 Task: Check the percentage active listings of soaker tub in the last 3 years.
Action: Mouse moved to (907, 213)
Screenshot: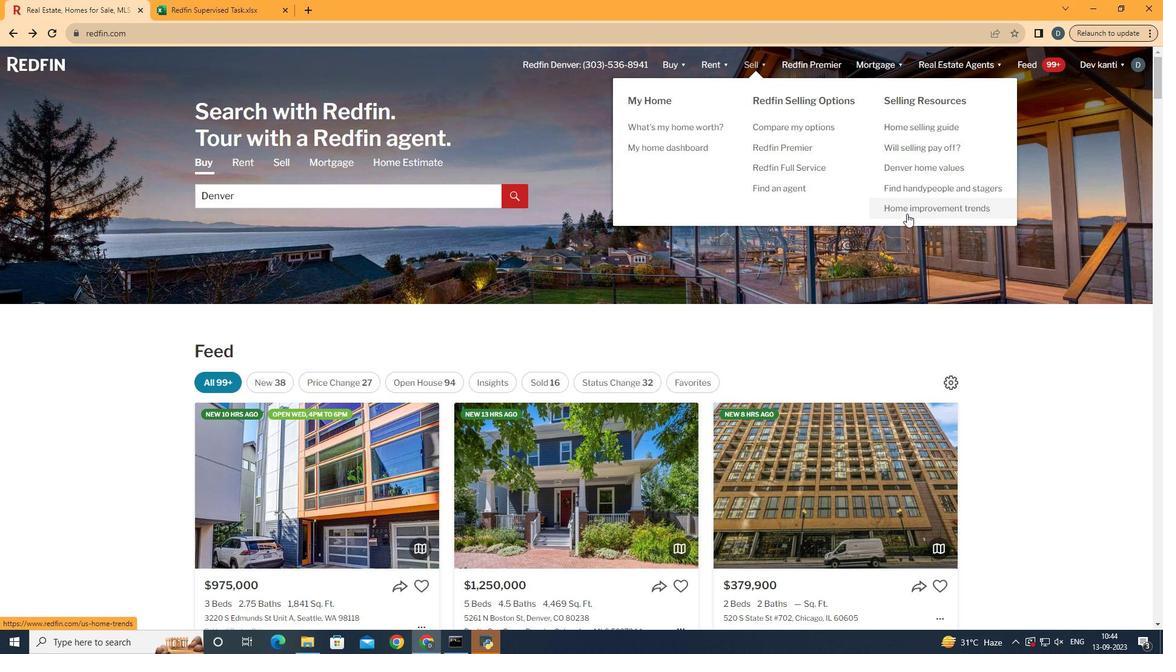 
Action: Mouse pressed left at (907, 213)
Screenshot: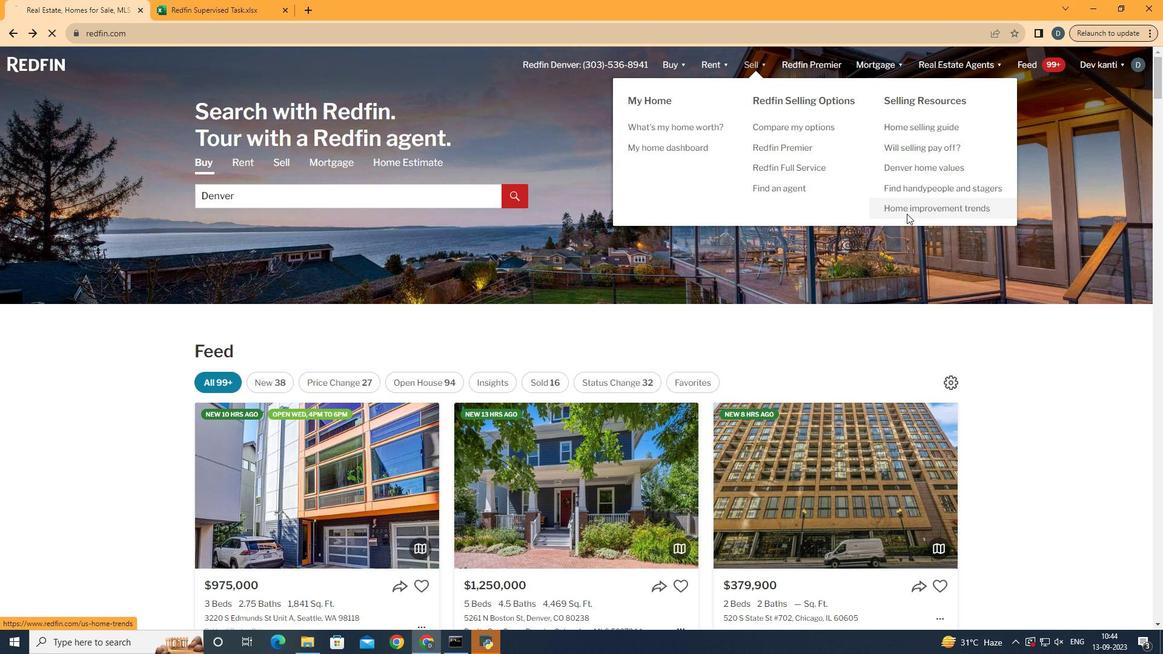
Action: Mouse moved to (284, 239)
Screenshot: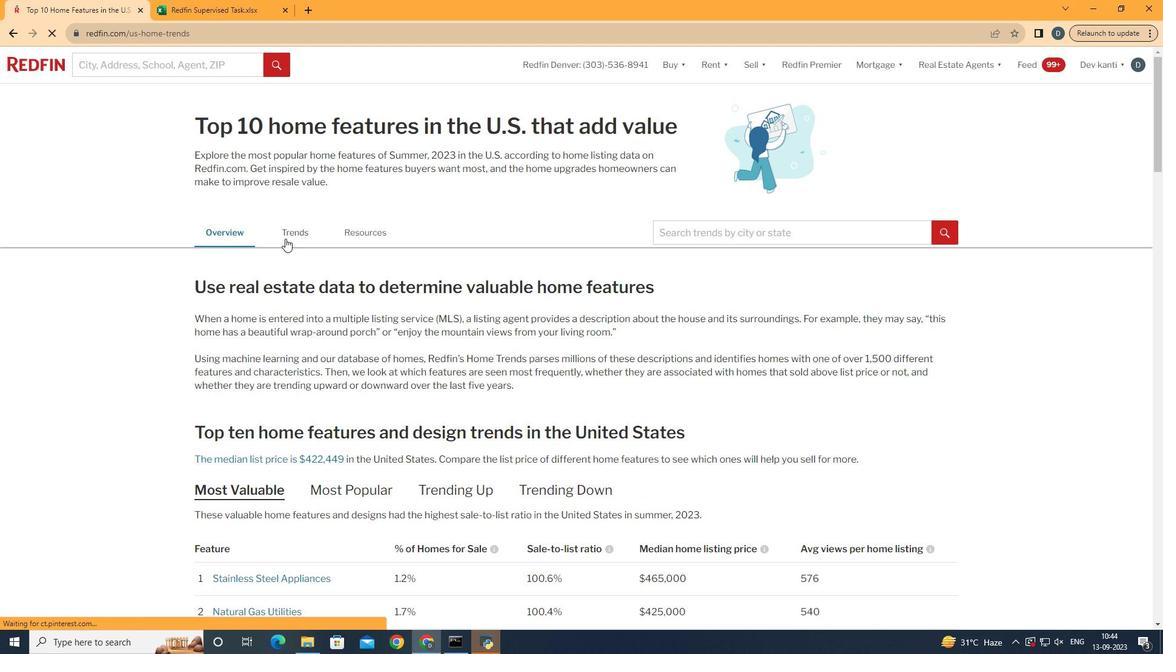 
Action: Mouse pressed left at (284, 239)
Screenshot: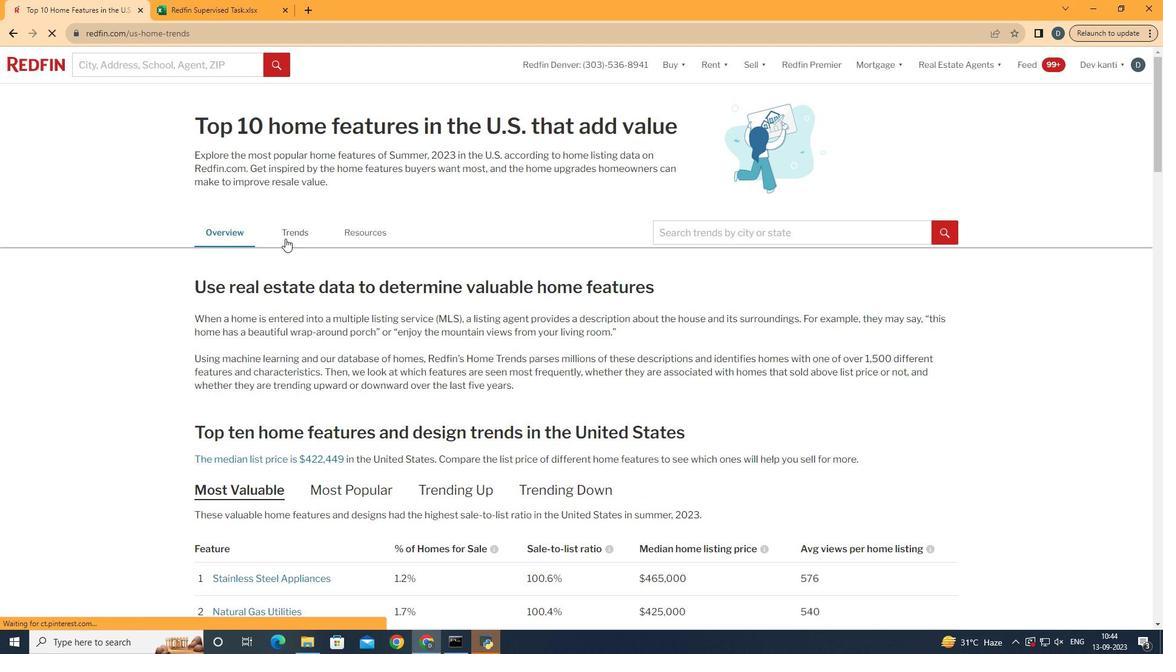 
Action: Mouse moved to (364, 276)
Screenshot: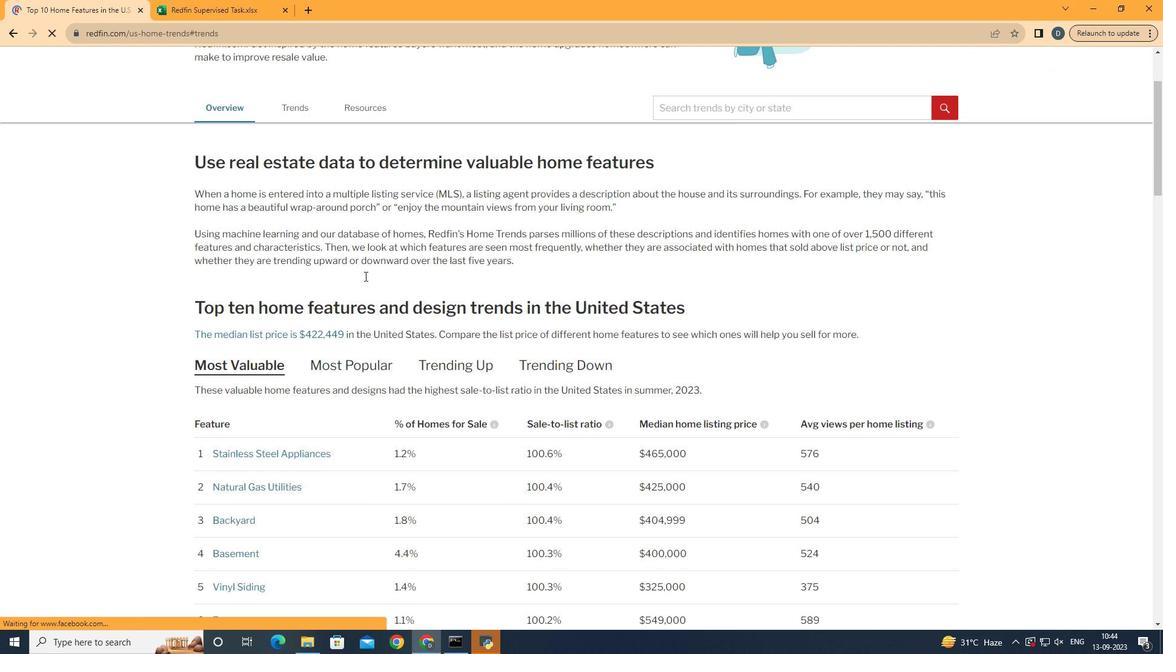 
Action: Mouse scrolled (364, 275) with delta (0, 0)
Screenshot: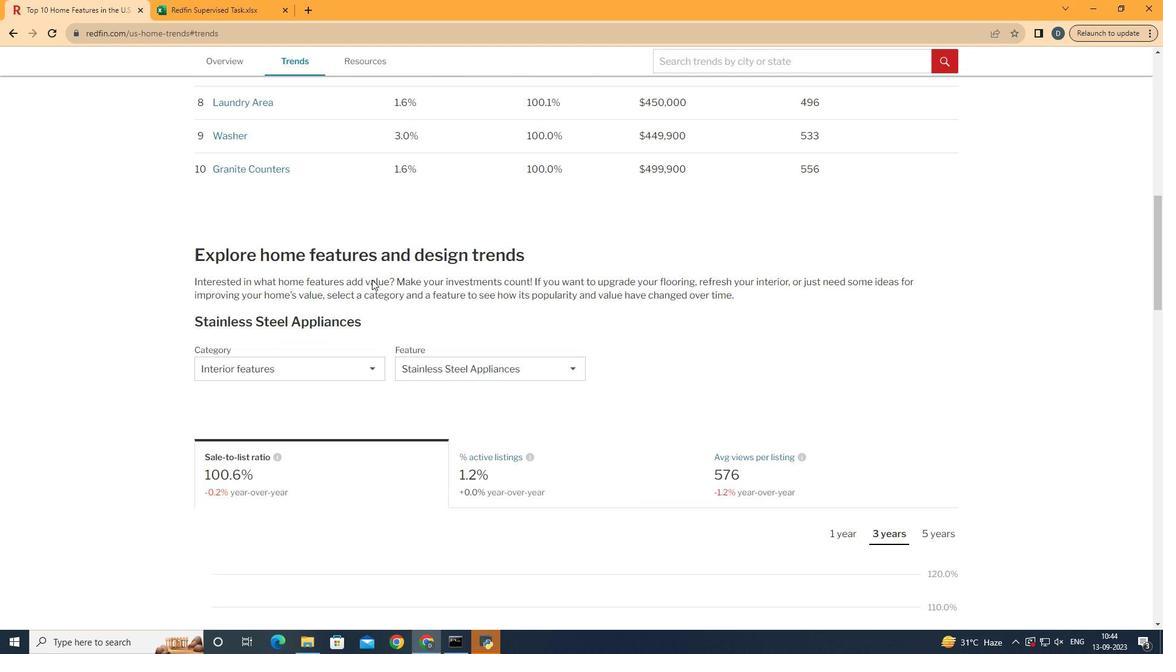 
Action: Mouse moved to (369, 278)
Screenshot: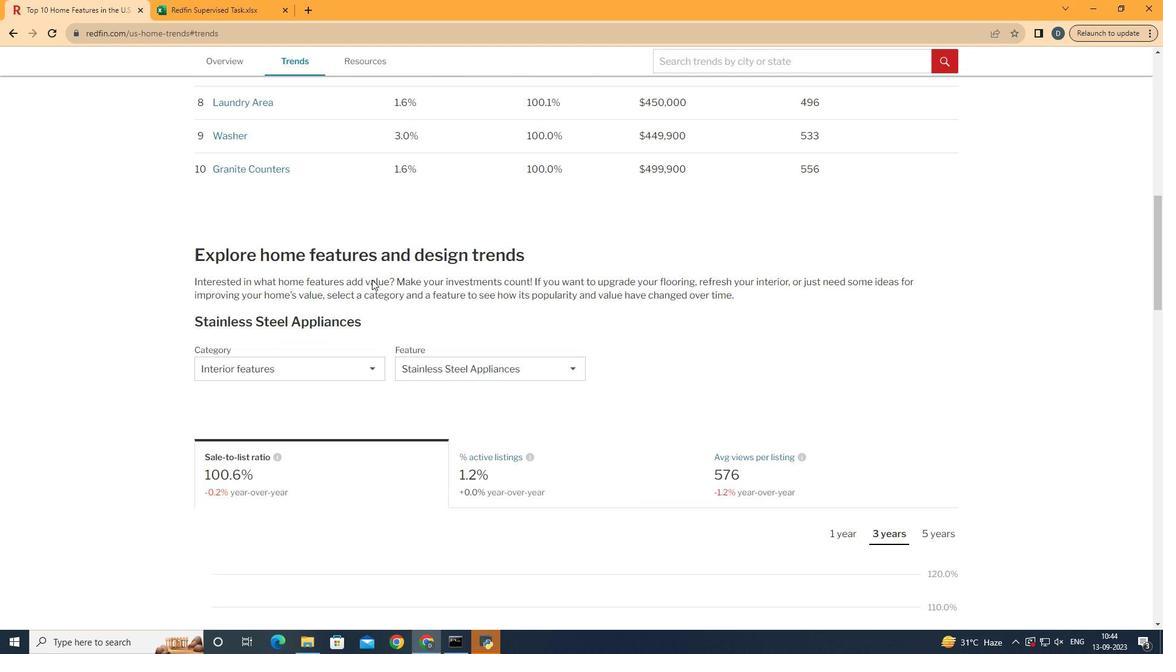 
Action: Mouse scrolled (369, 278) with delta (0, 0)
Screenshot: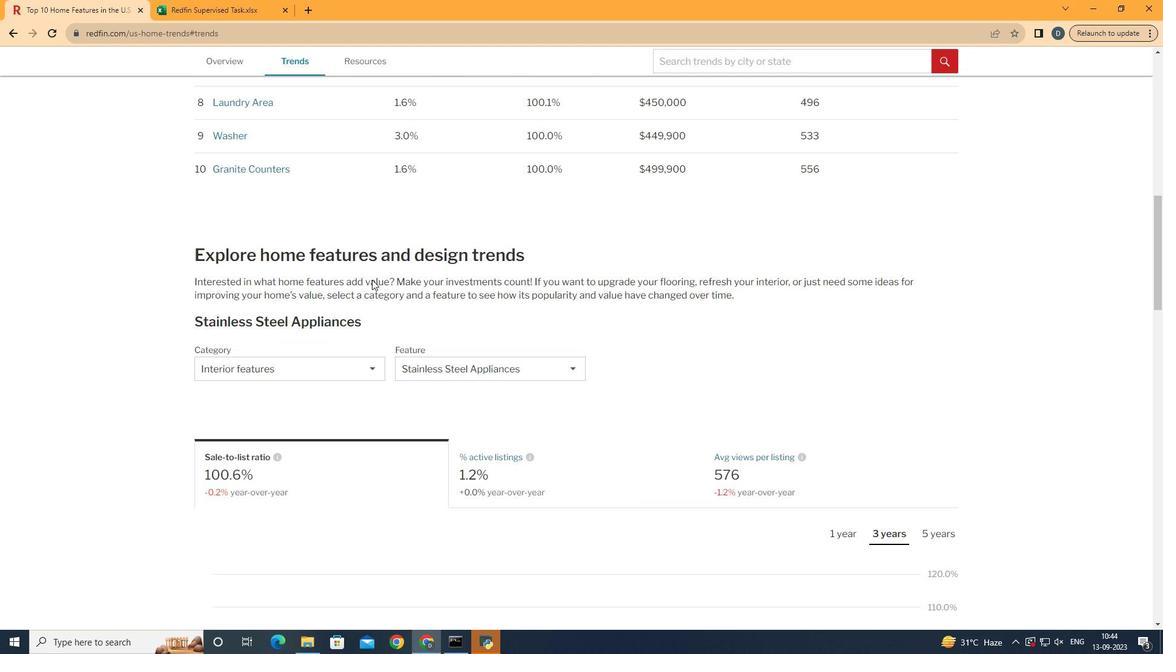 
Action: Mouse moved to (372, 279)
Screenshot: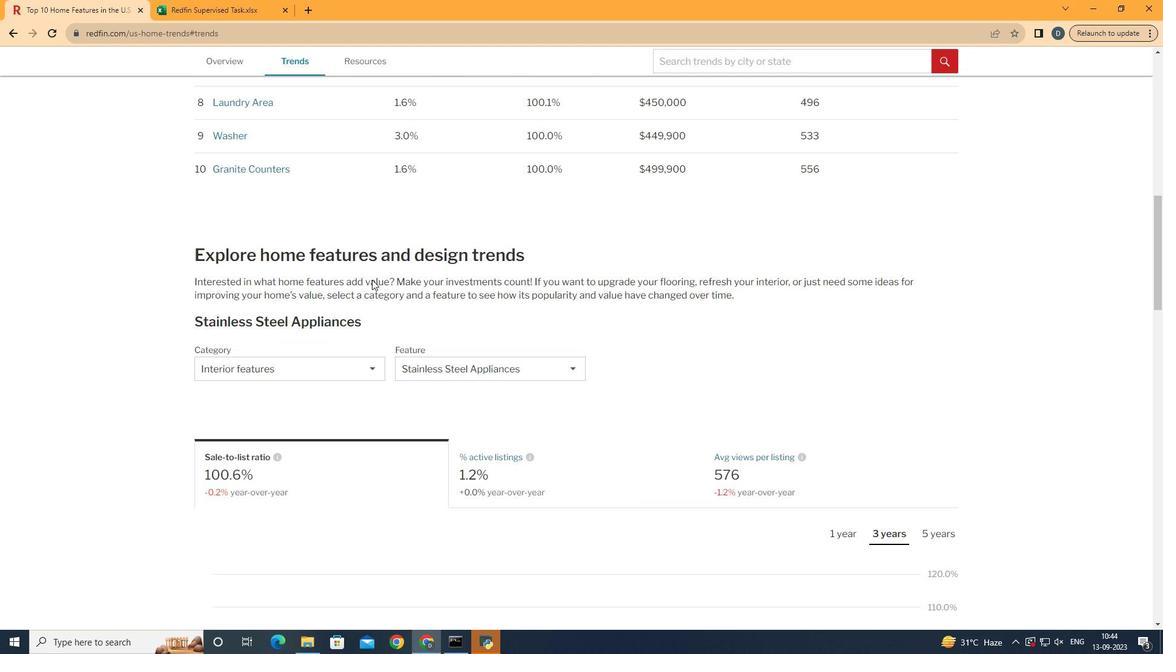 
Action: Mouse scrolled (372, 279) with delta (0, 0)
Screenshot: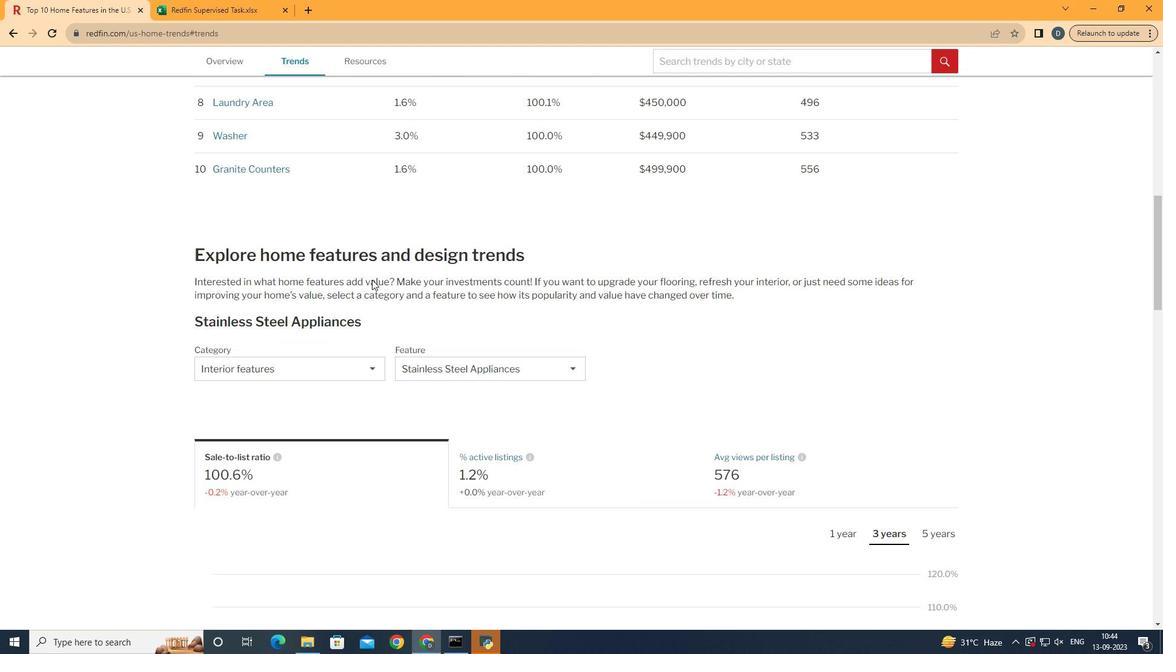 
Action: Mouse scrolled (372, 279) with delta (0, 0)
Screenshot: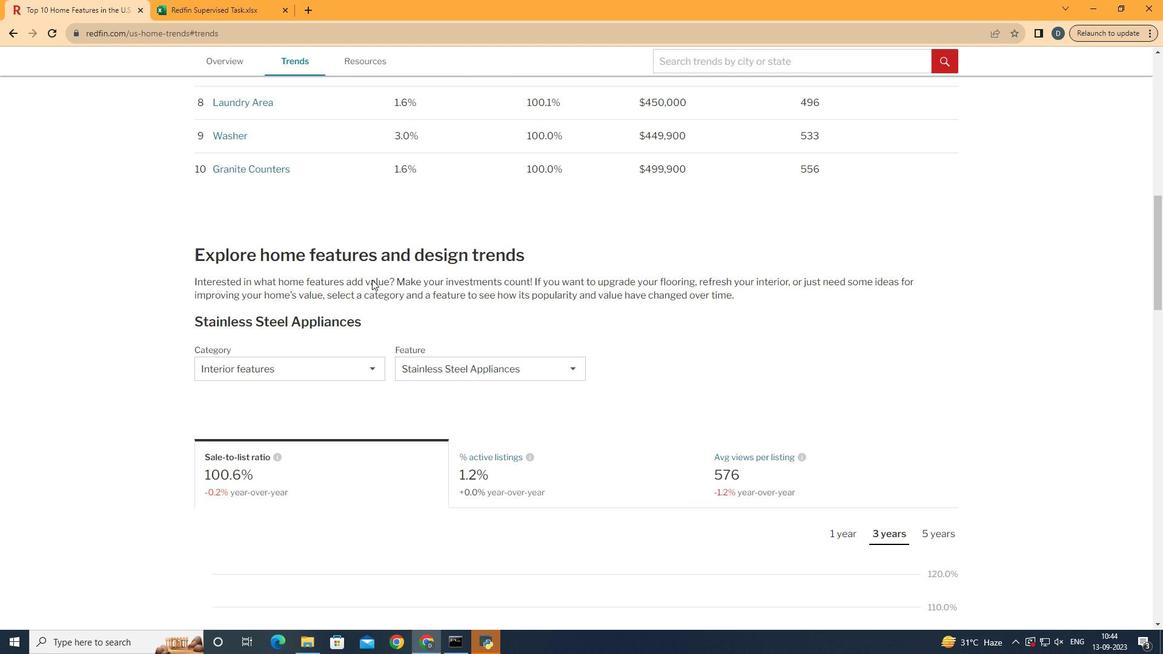 
Action: Mouse scrolled (372, 279) with delta (0, 0)
Screenshot: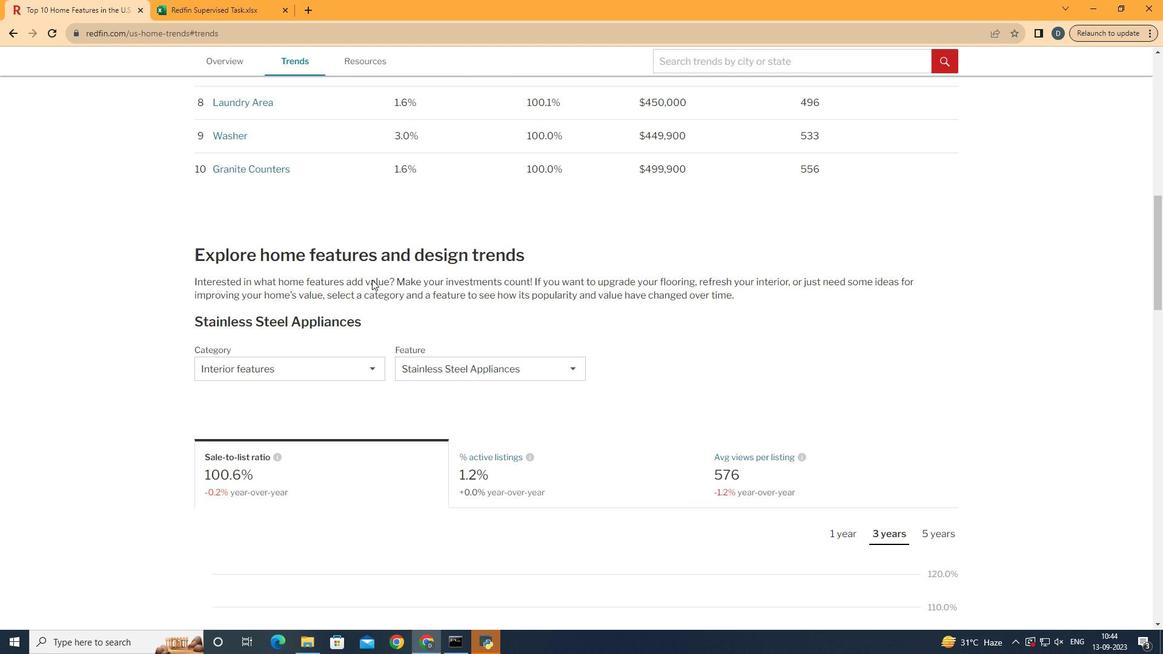 
Action: Mouse scrolled (372, 279) with delta (0, 0)
Screenshot: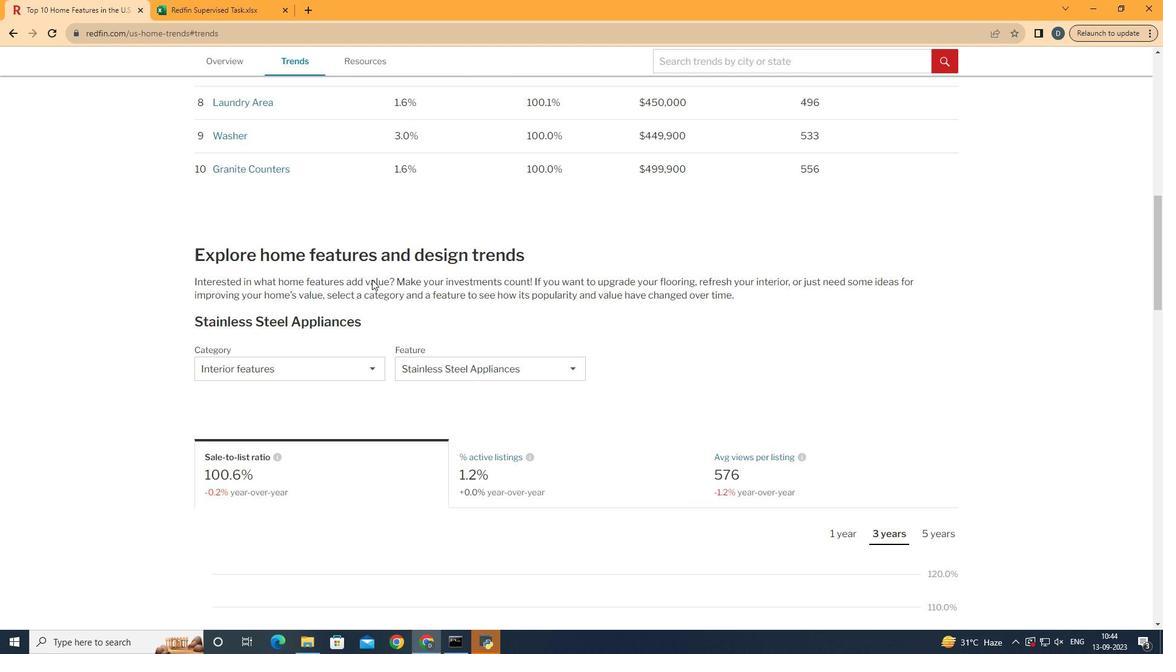 
Action: Mouse scrolled (372, 279) with delta (0, 0)
Screenshot: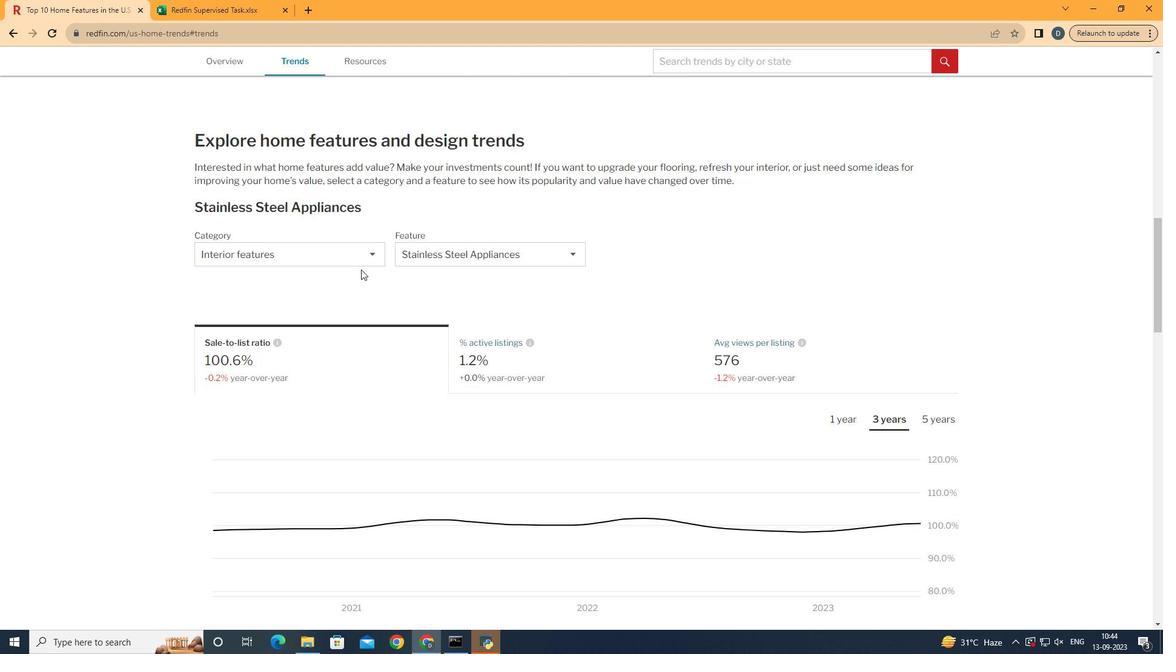 
Action: Mouse scrolled (372, 279) with delta (0, 0)
Screenshot: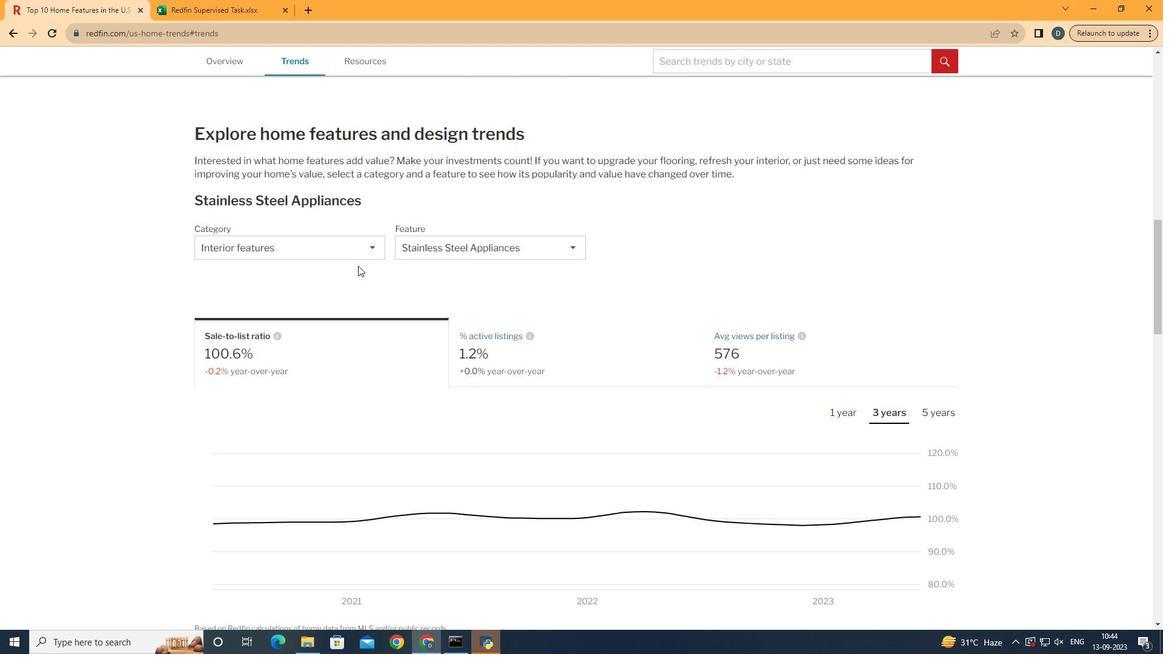 
Action: Mouse moved to (354, 257)
Screenshot: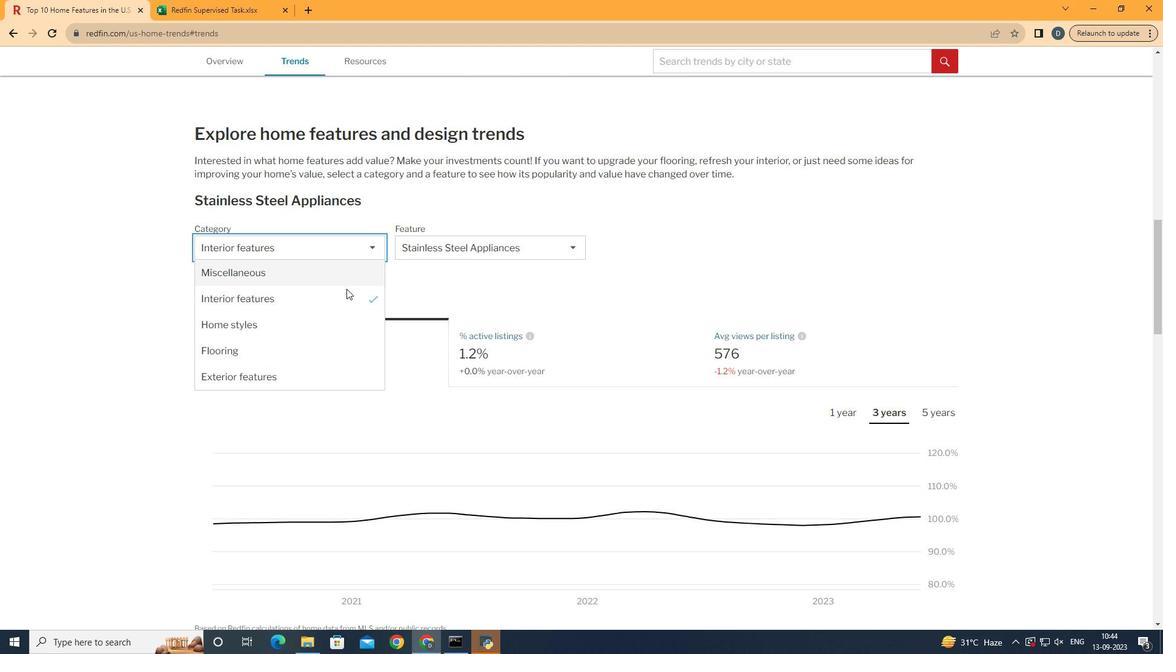 
Action: Mouse pressed left at (354, 257)
Screenshot: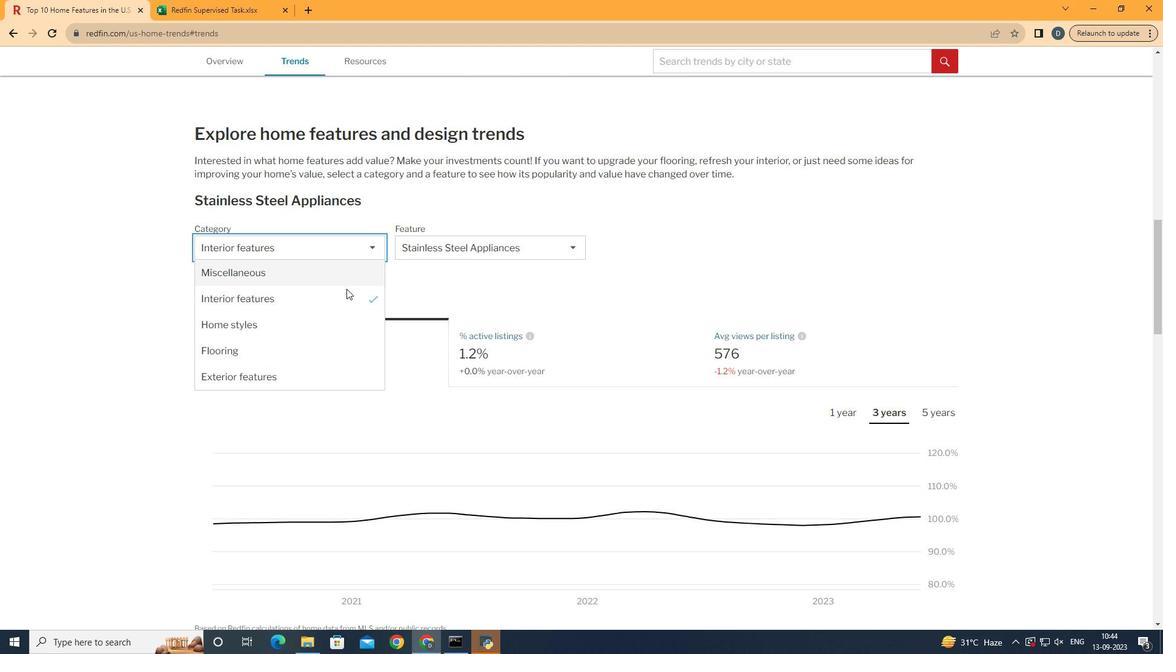 
Action: Mouse moved to (349, 301)
Screenshot: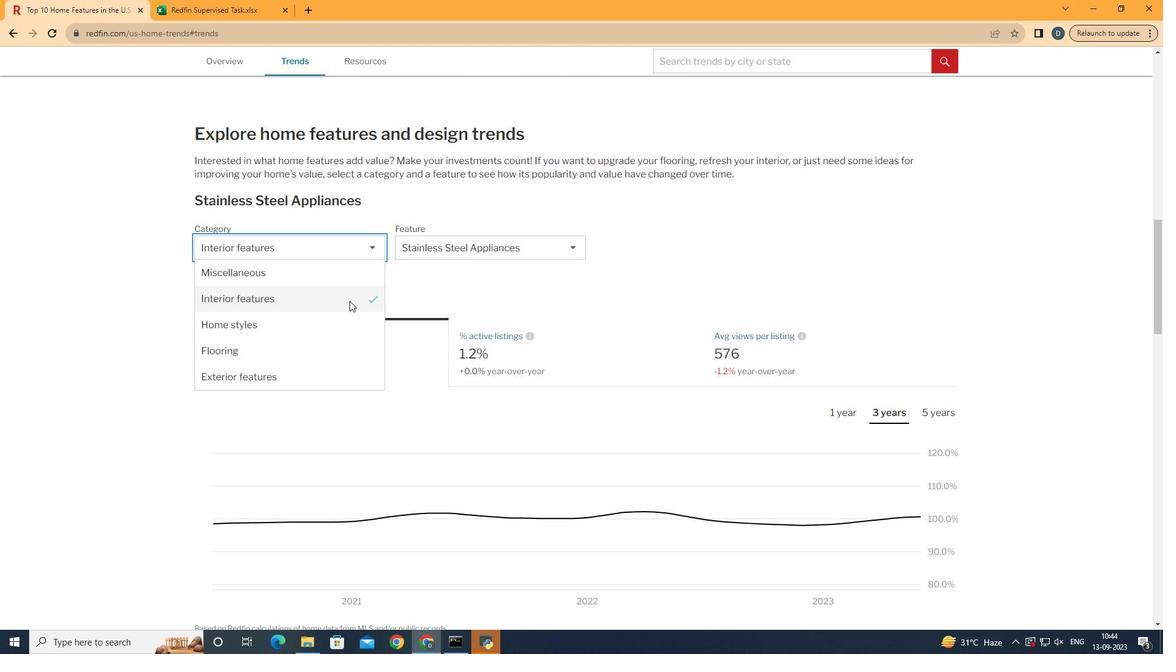 
Action: Mouse pressed left at (349, 301)
Screenshot: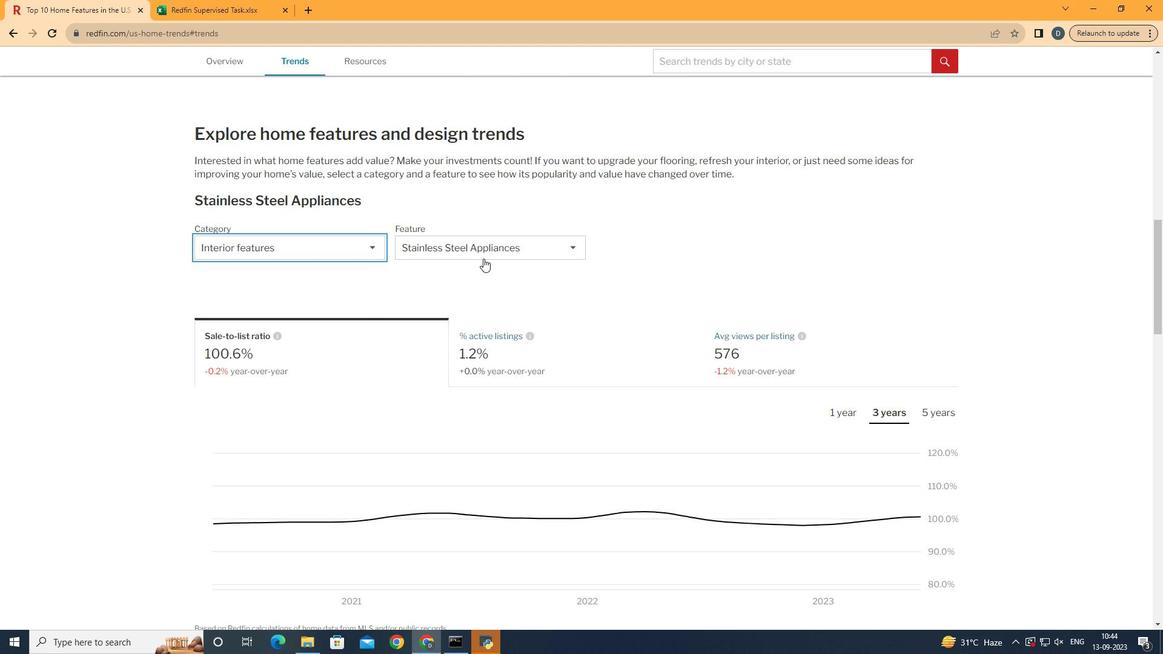 
Action: Mouse moved to (490, 250)
Screenshot: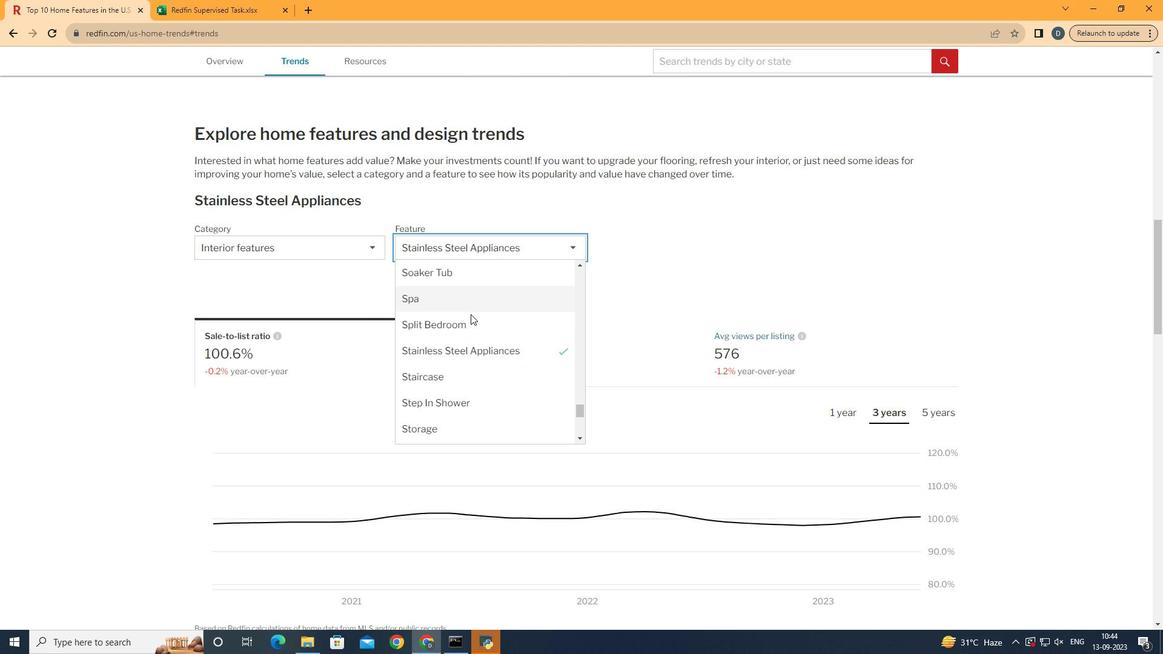 
Action: Mouse pressed left at (490, 250)
Screenshot: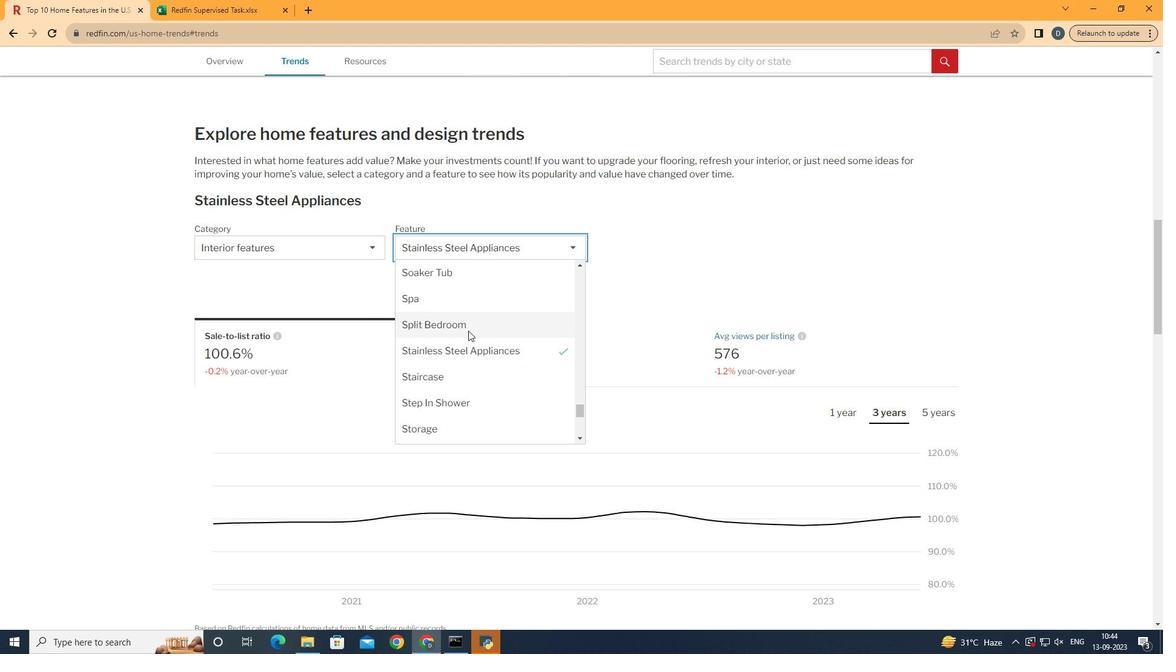 
Action: Mouse moved to (467, 331)
Screenshot: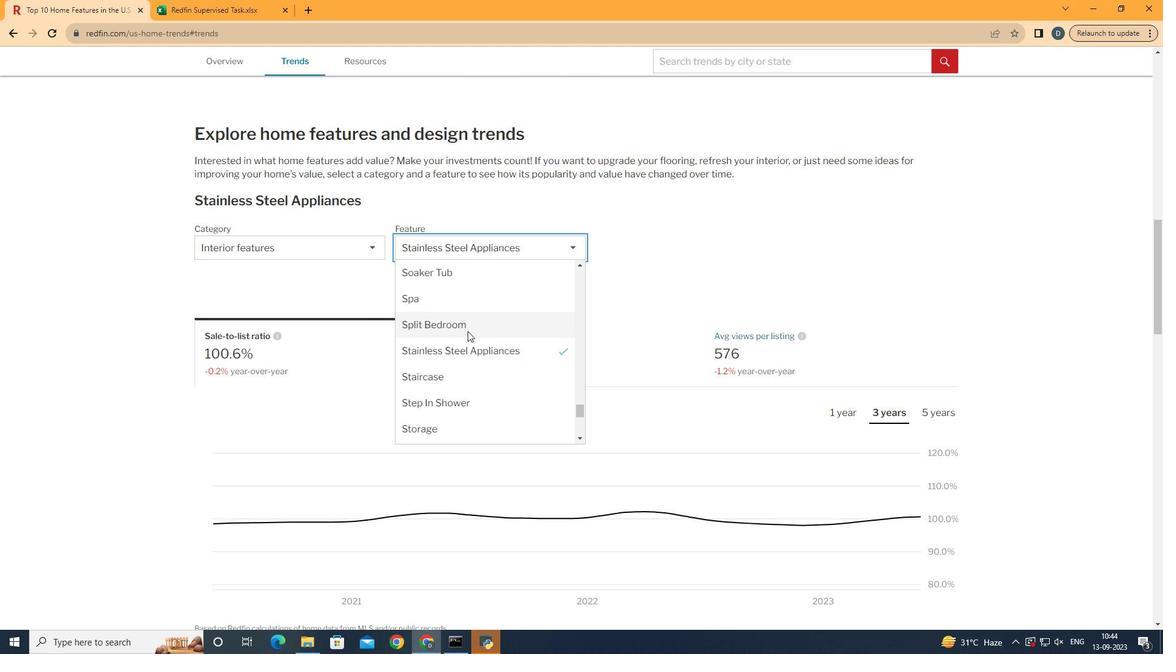 
Action: Mouse scrolled (467, 332) with delta (0, 0)
Screenshot: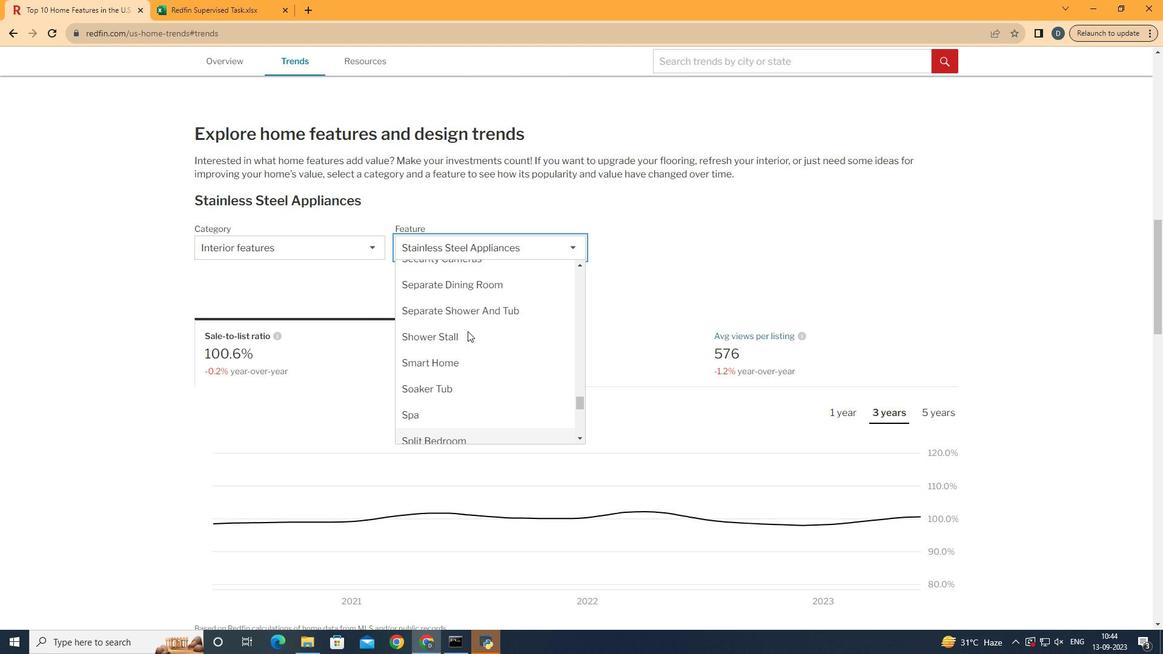 
Action: Mouse scrolled (467, 332) with delta (0, 0)
Screenshot: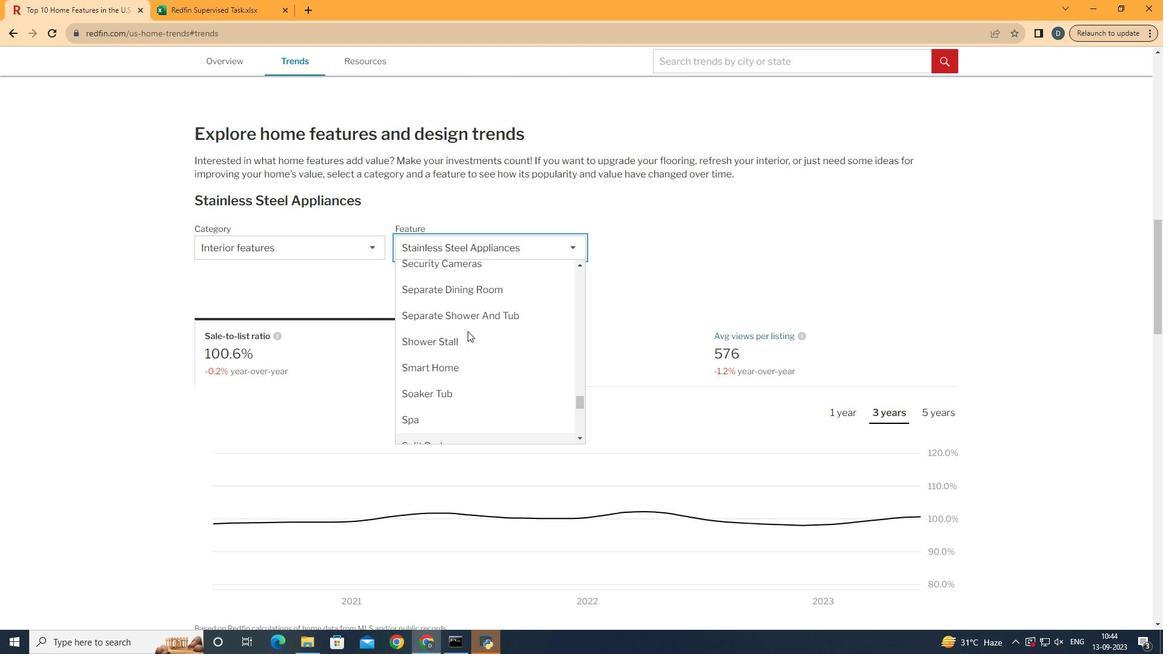 
Action: Mouse moved to (467, 331)
Screenshot: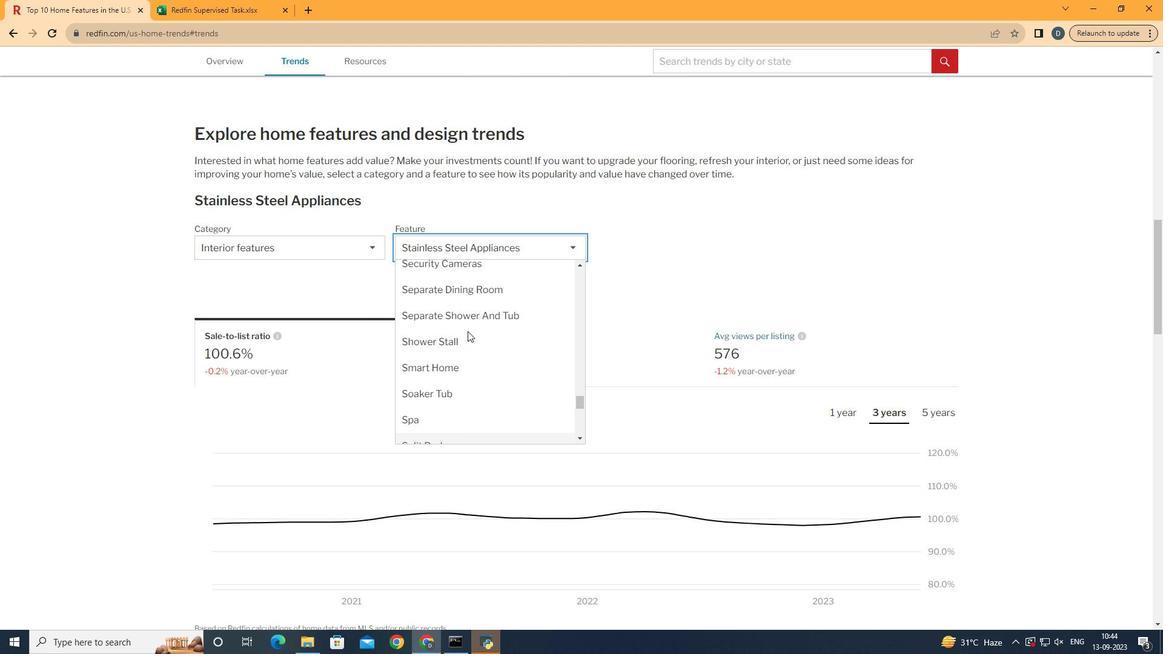 
Action: Mouse scrolled (467, 330) with delta (0, 0)
Screenshot: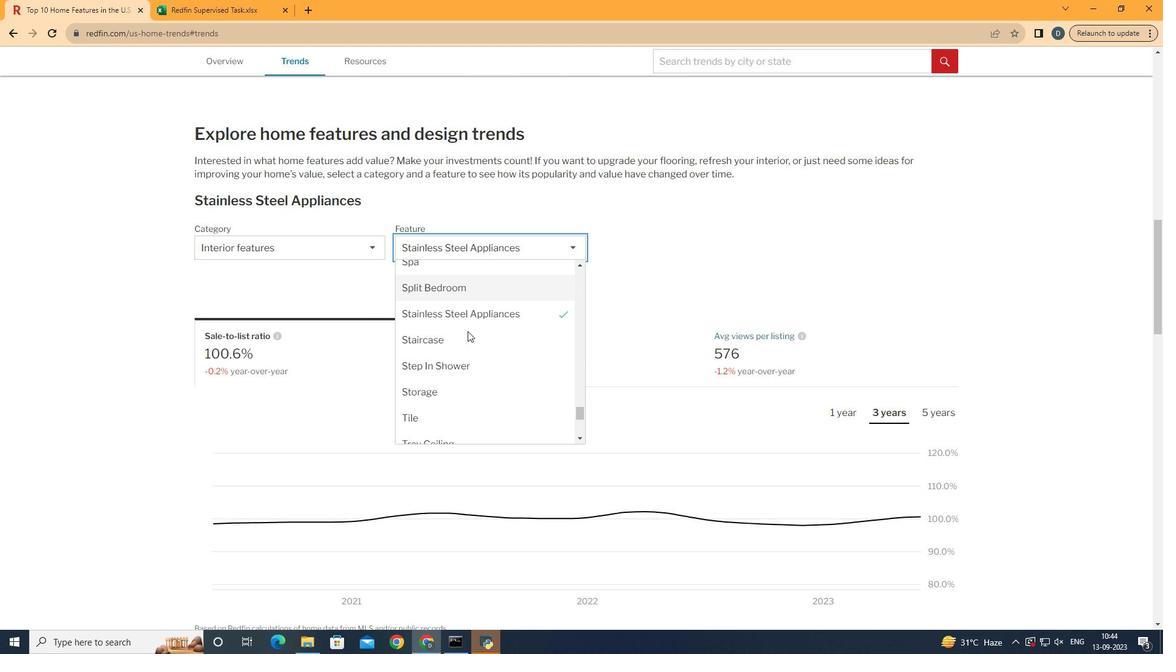 
Action: Mouse scrolled (467, 330) with delta (0, 0)
Screenshot: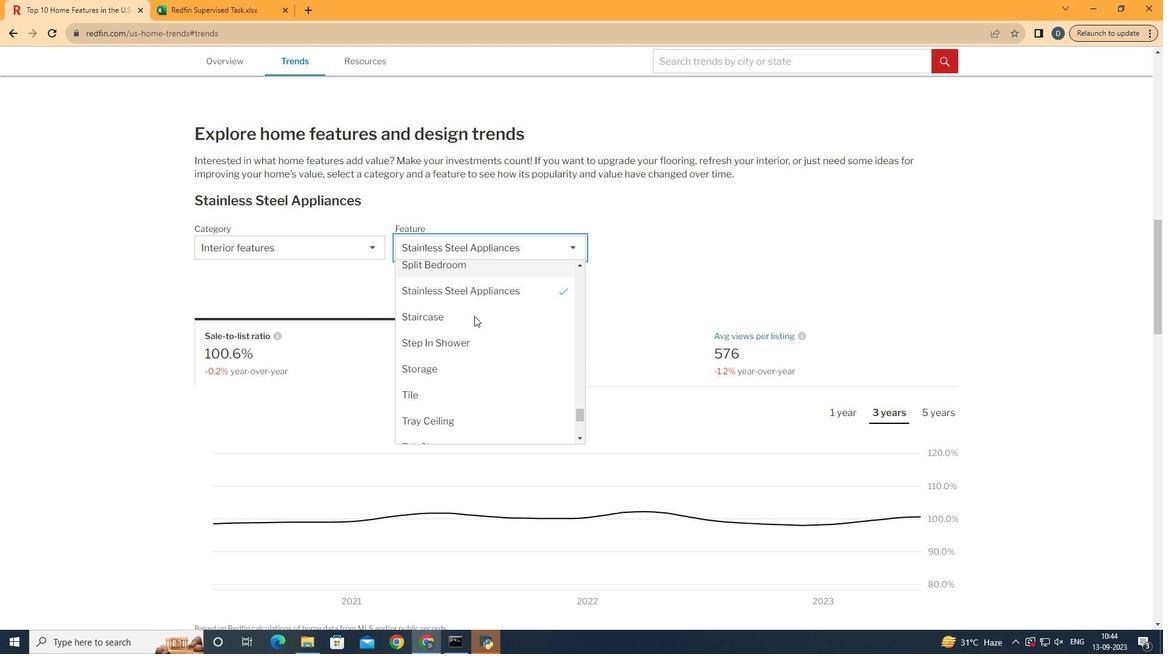 
Action: Mouse moved to (467, 331)
Screenshot: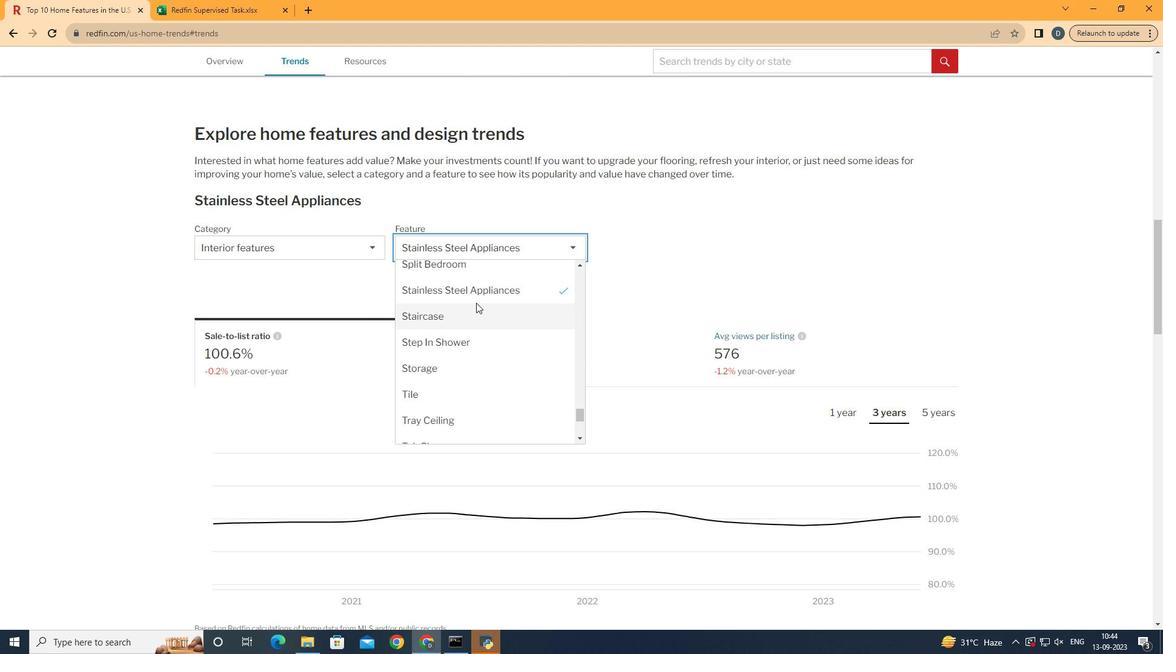 
Action: Mouse scrolled (467, 330) with delta (0, 0)
Screenshot: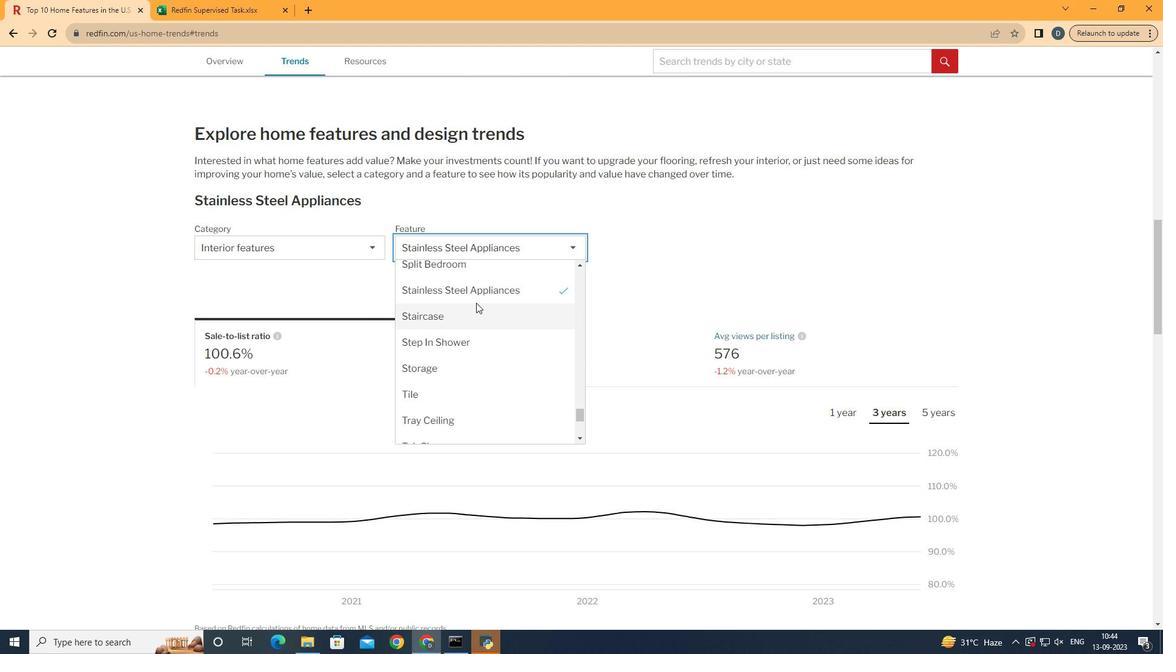 
Action: Mouse moved to (488, 299)
Screenshot: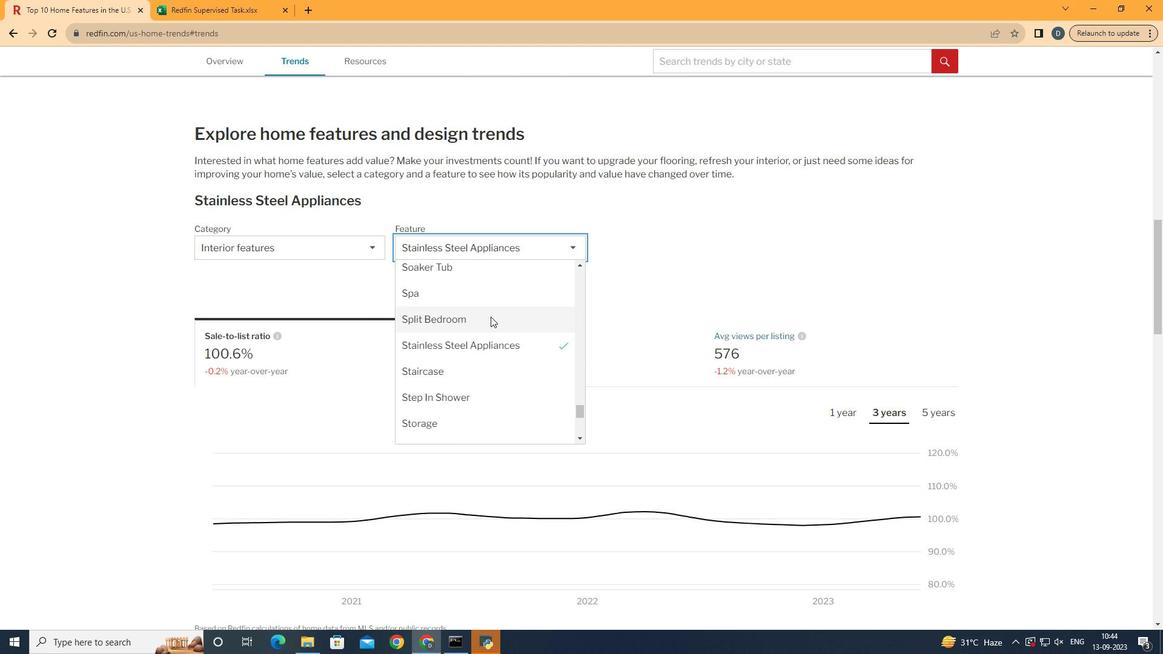 
Action: Mouse scrolled (488, 300) with delta (0, 0)
Screenshot: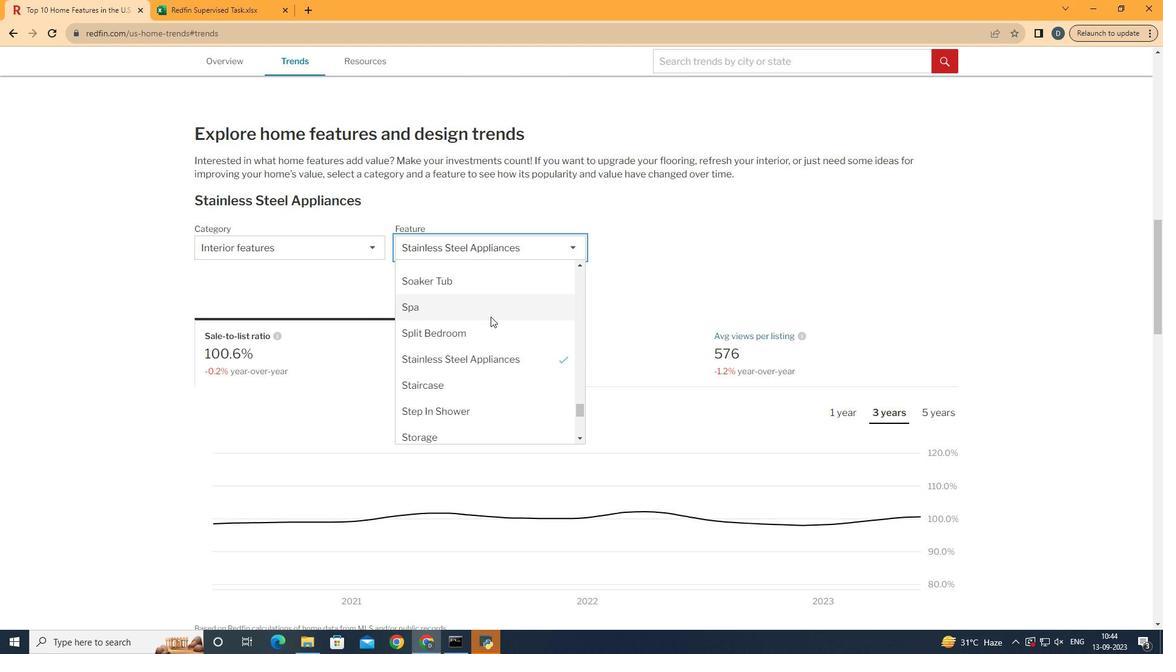 
Action: Mouse moved to (495, 280)
Screenshot: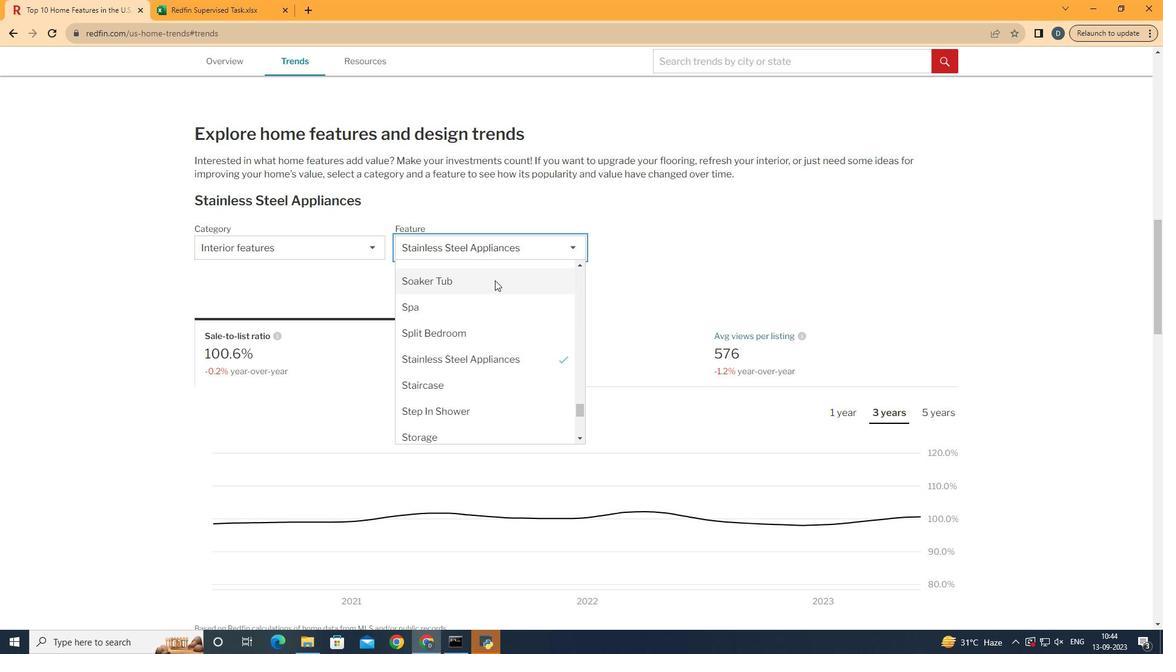 
Action: Mouse pressed left at (495, 280)
Screenshot: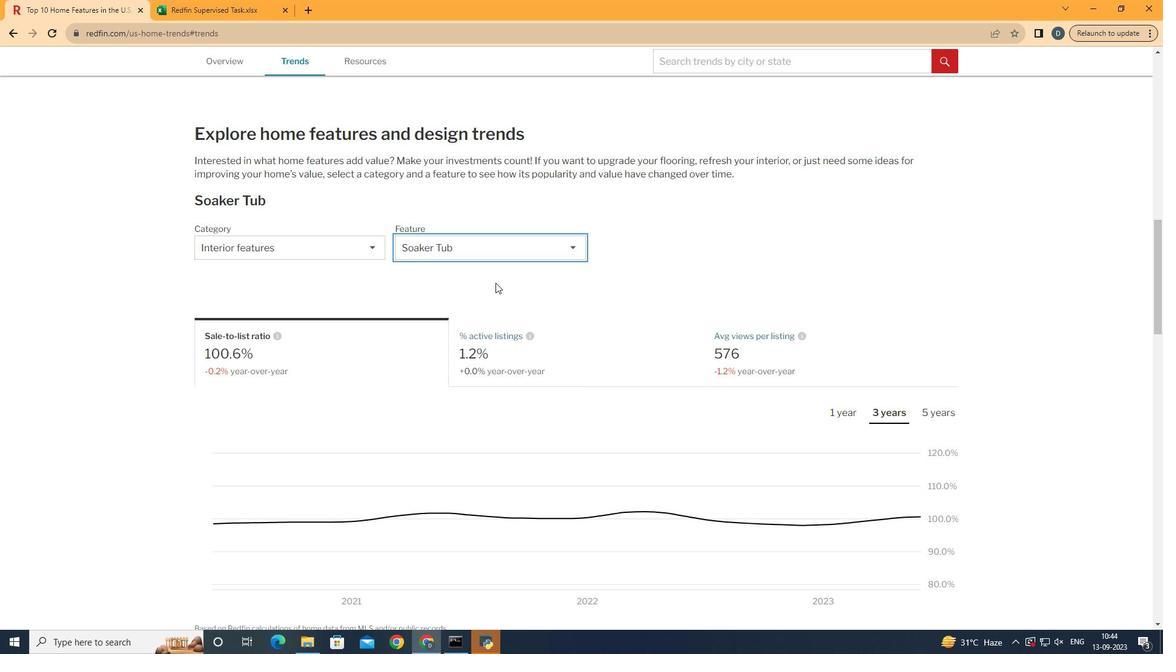 
Action: Mouse moved to (641, 357)
Screenshot: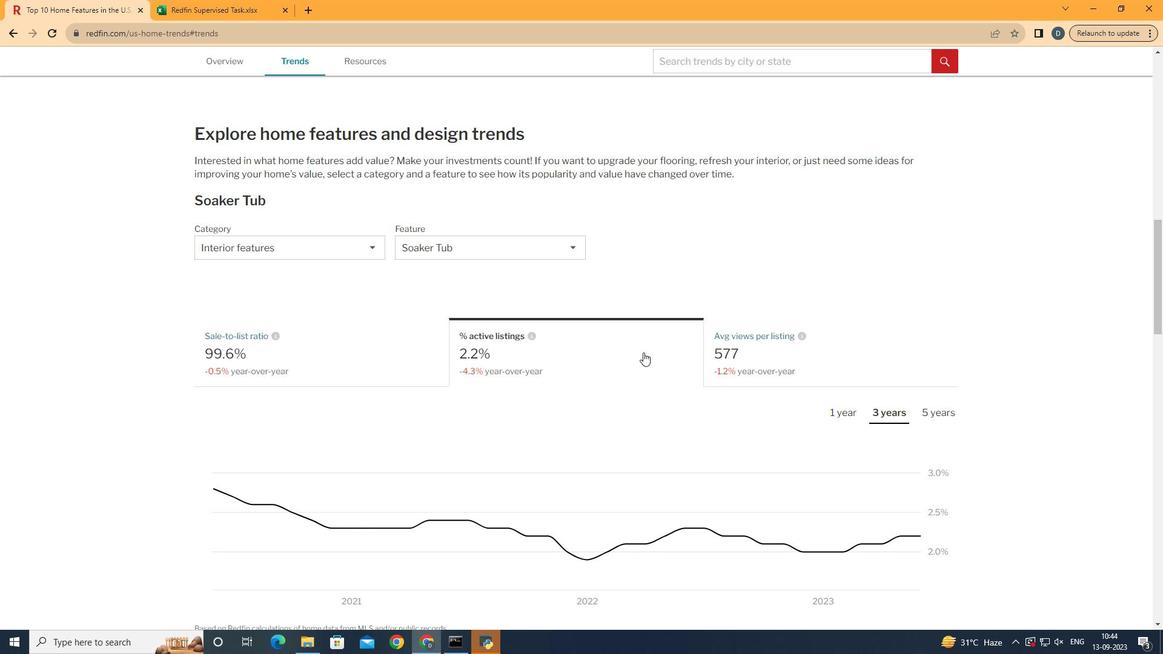 
Action: Mouse pressed left at (641, 357)
Screenshot: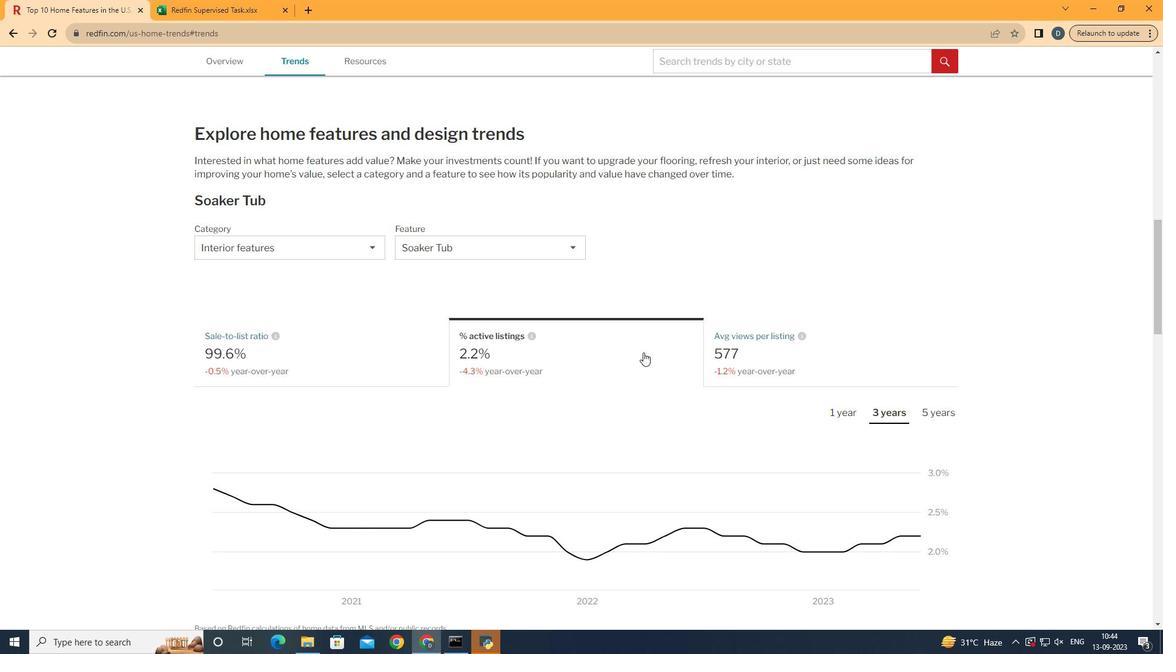 
Action: Mouse moved to (643, 352)
Screenshot: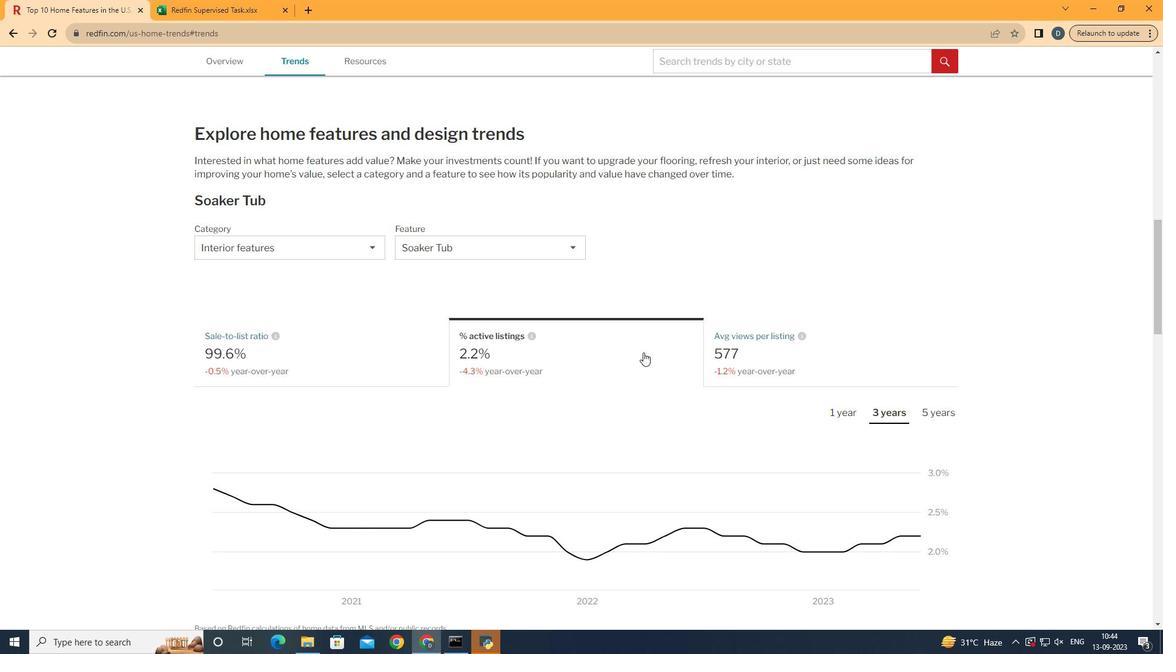 
Action: Mouse scrolled (643, 352) with delta (0, 0)
Screenshot: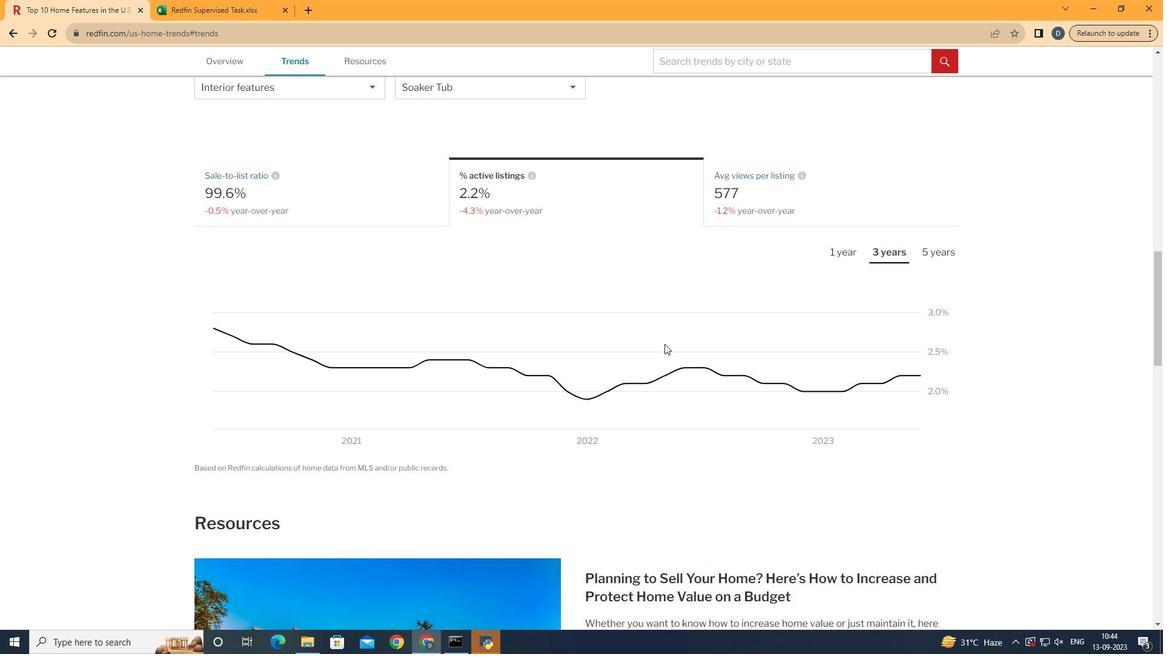 
Action: Mouse scrolled (643, 352) with delta (0, 0)
Screenshot: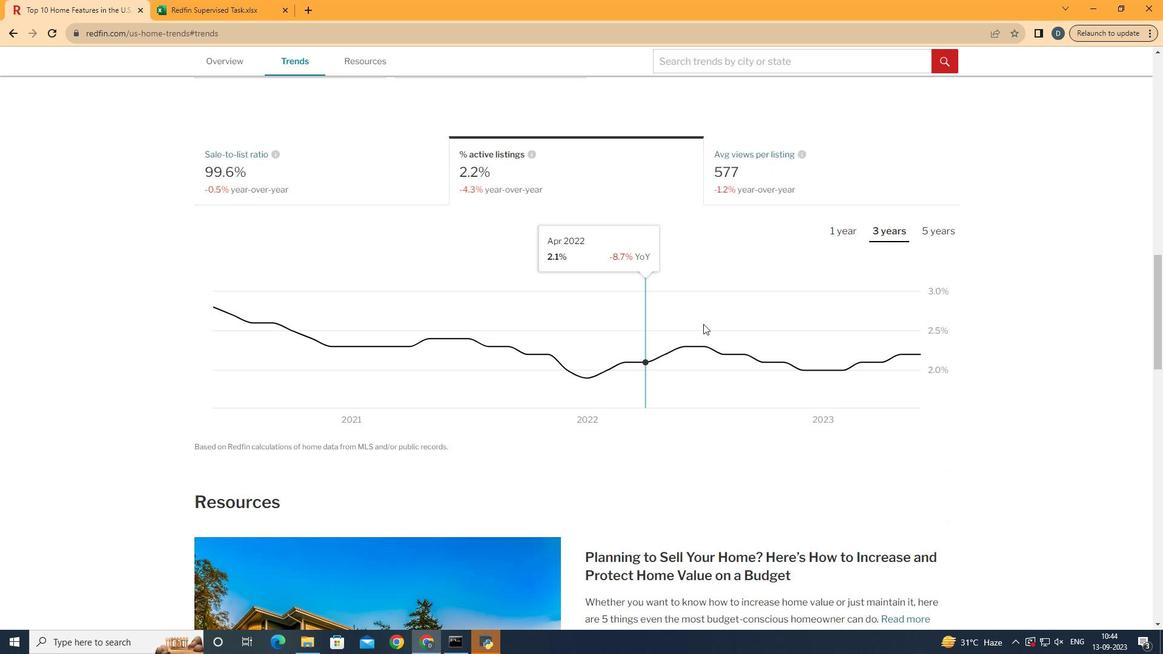 
Action: Mouse scrolled (643, 352) with delta (0, 0)
Screenshot: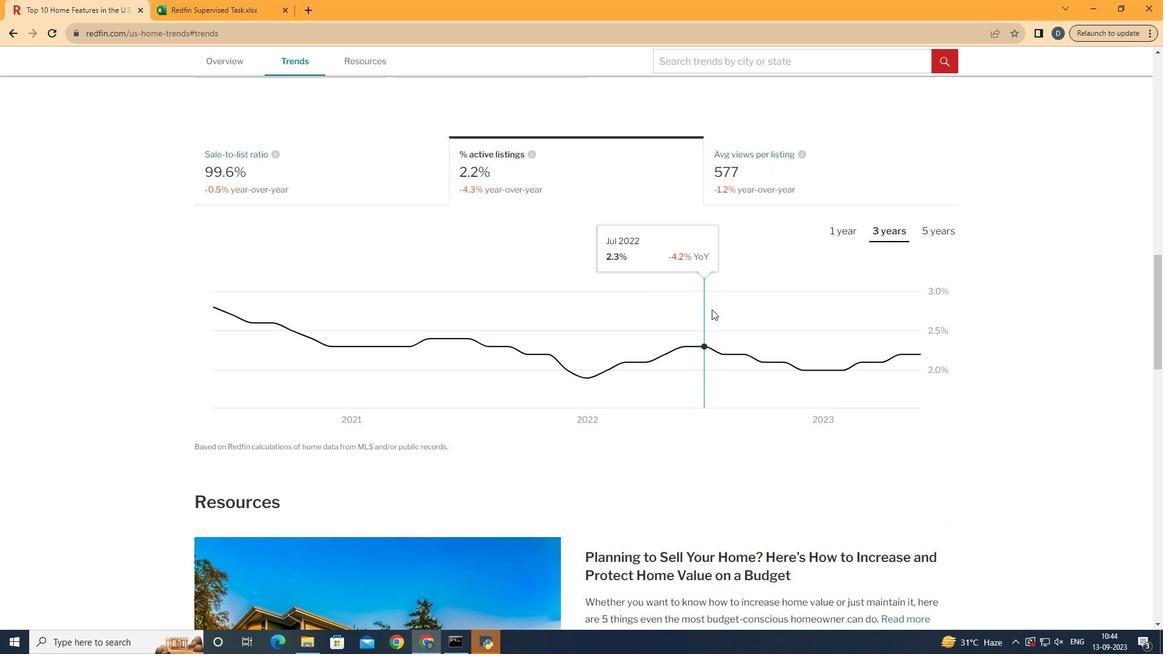 
Action: Mouse moved to (897, 230)
Screenshot: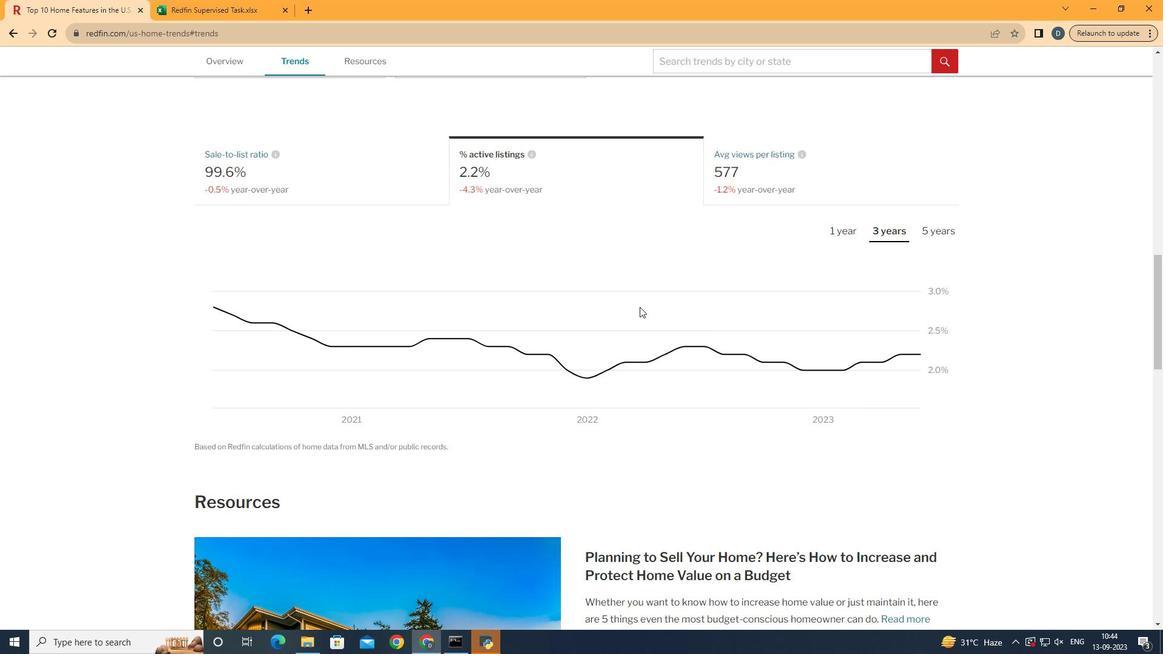 
Action: Mouse pressed left at (897, 230)
Screenshot: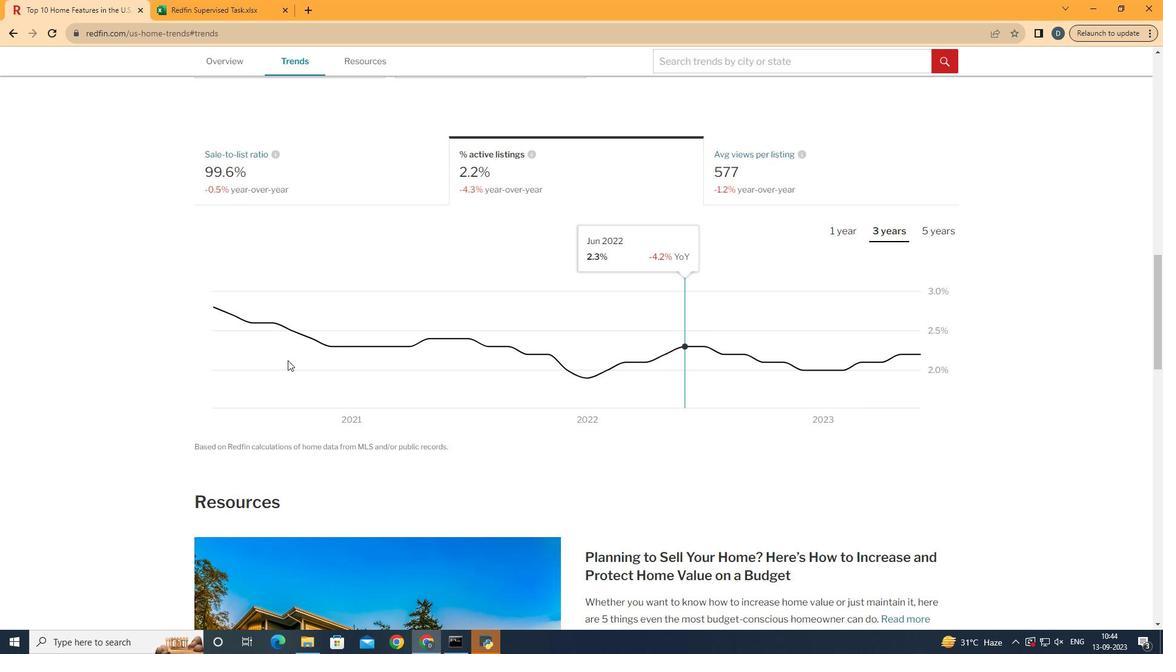 
Action: Mouse moved to (952, 363)
Screenshot: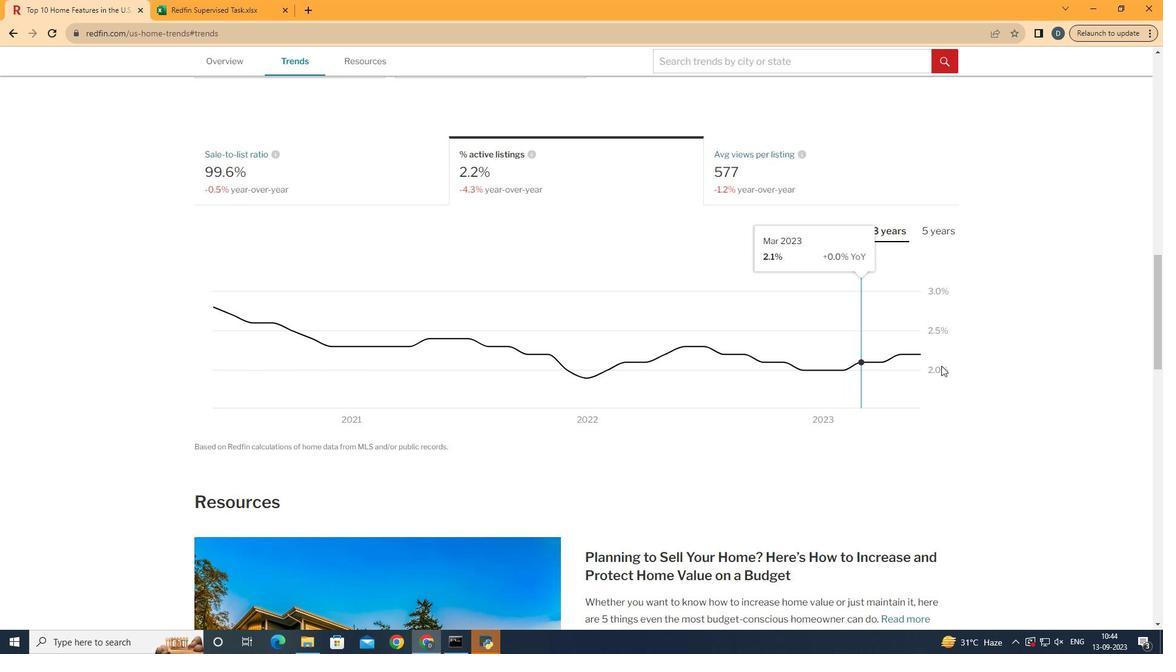 
